 Task: Check the "Edit view" in " Recently solved tickets".
Action: Mouse moved to (23, 149)
Screenshot: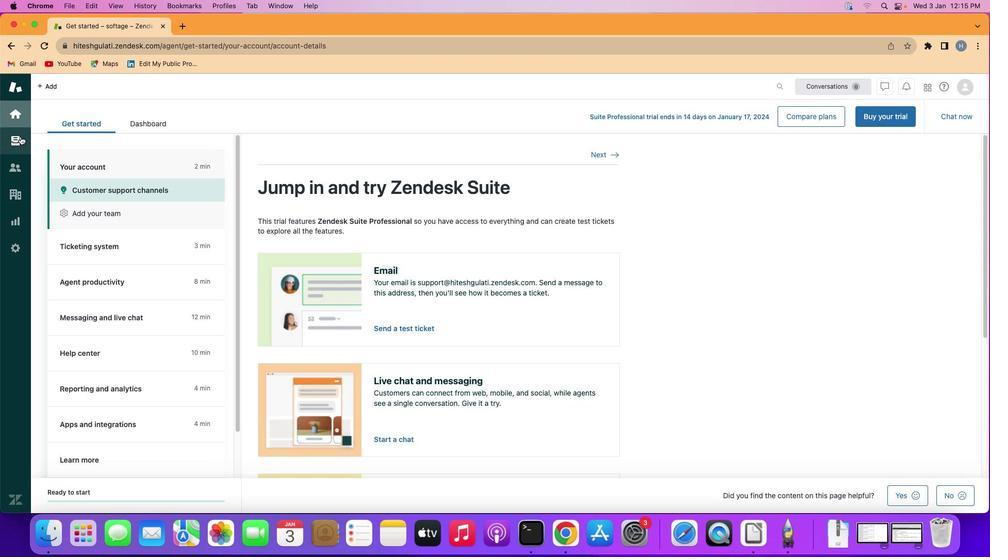 
Action: Mouse pressed left at (23, 149)
Screenshot: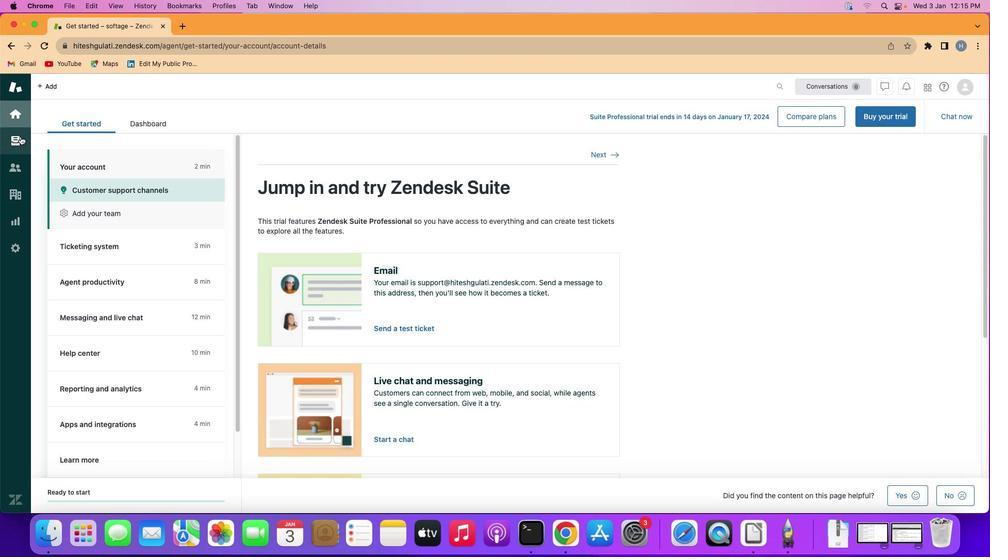 
Action: Mouse moved to (118, 263)
Screenshot: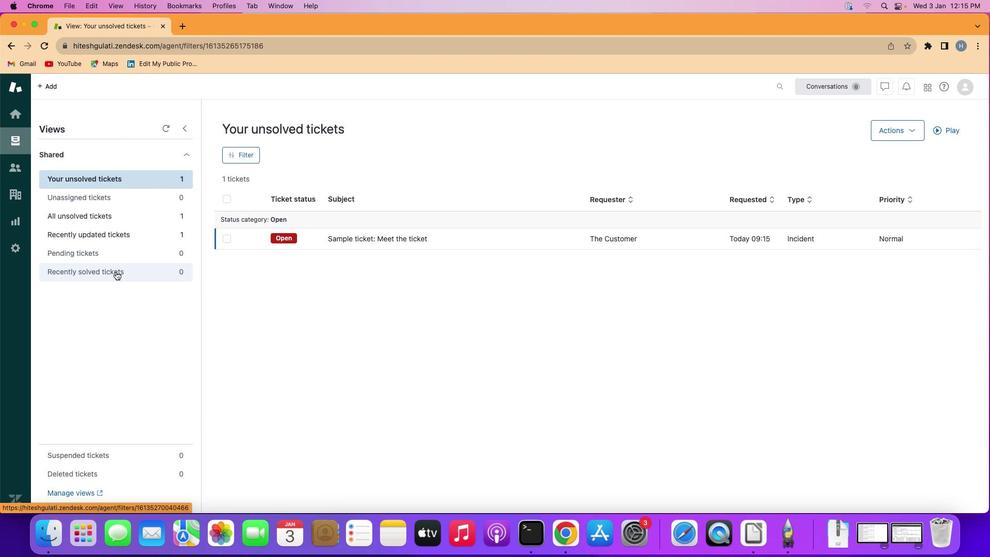 
Action: Mouse pressed left at (118, 263)
Screenshot: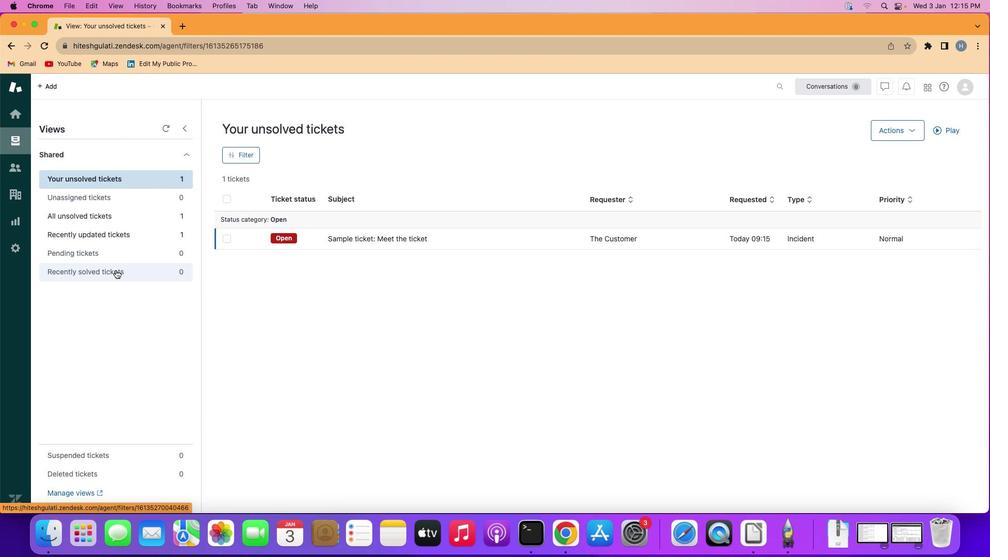 
Action: Mouse moved to (938, 139)
Screenshot: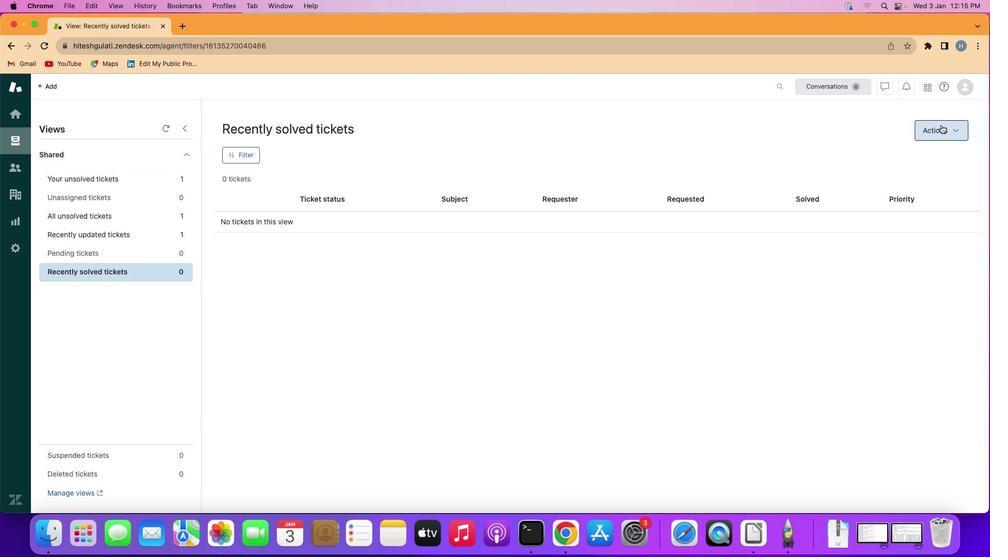 
Action: Mouse pressed left at (938, 139)
Screenshot: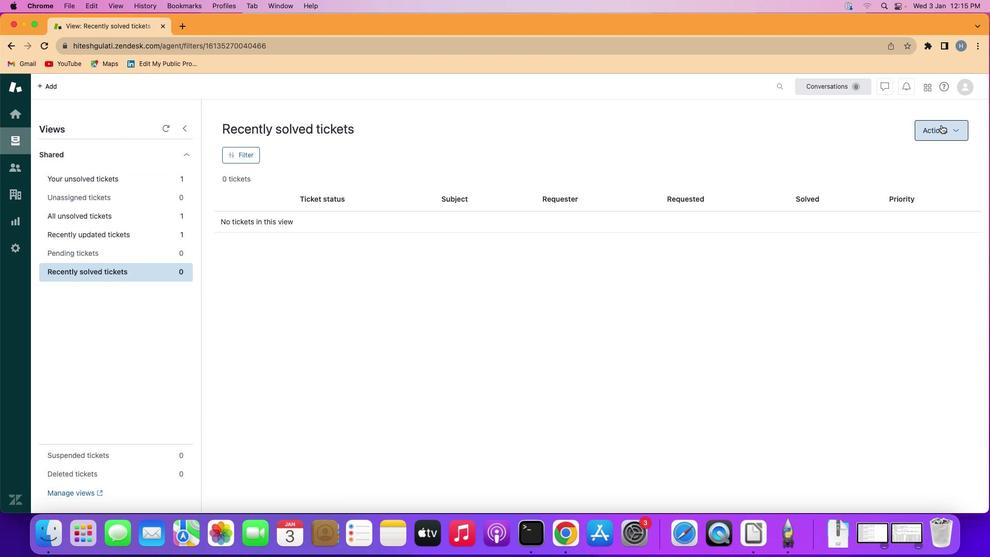 
Action: Mouse moved to (930, 175)
Screenshot: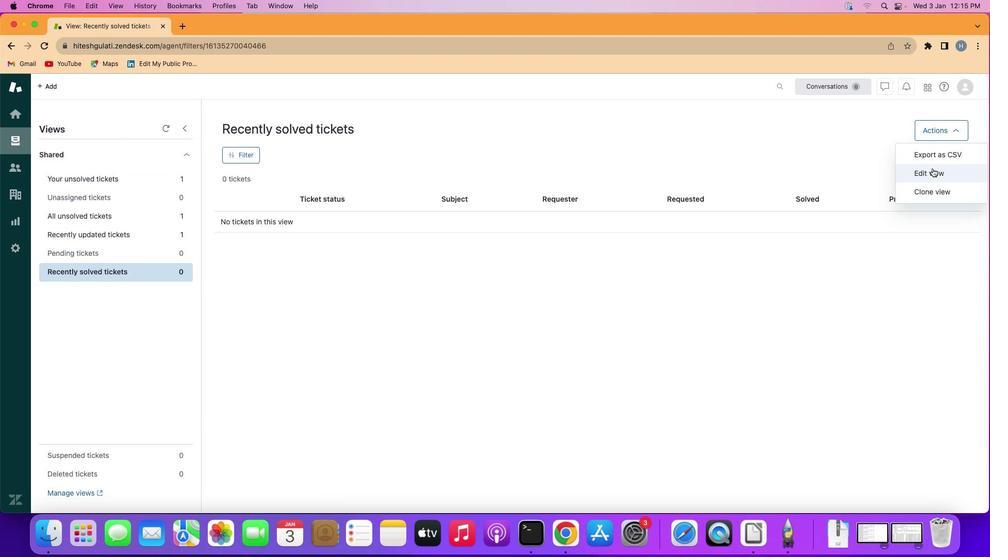 
Action: Mouse pressed left at (930, 175)
Screenshot: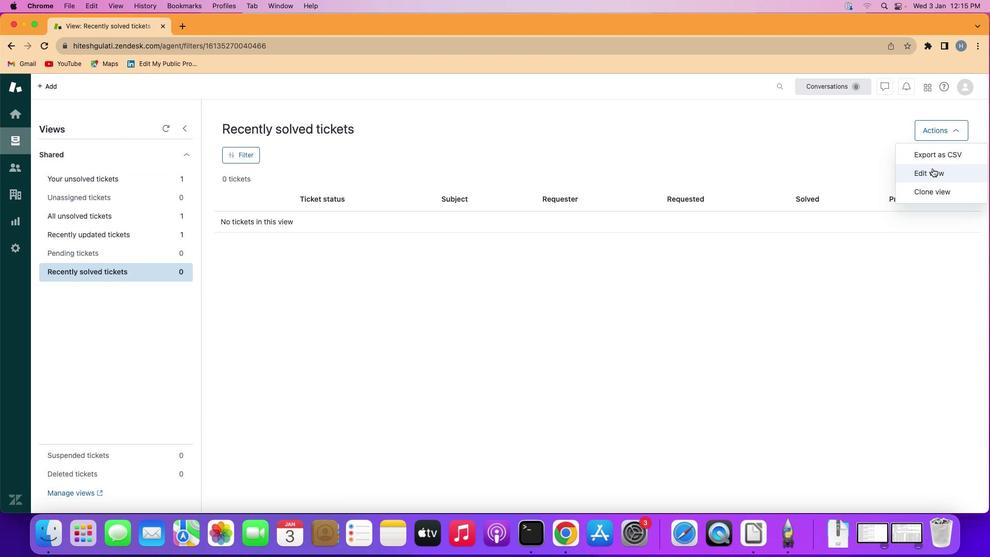 
Action: Mouse moved to (618, 287)
Screenshot: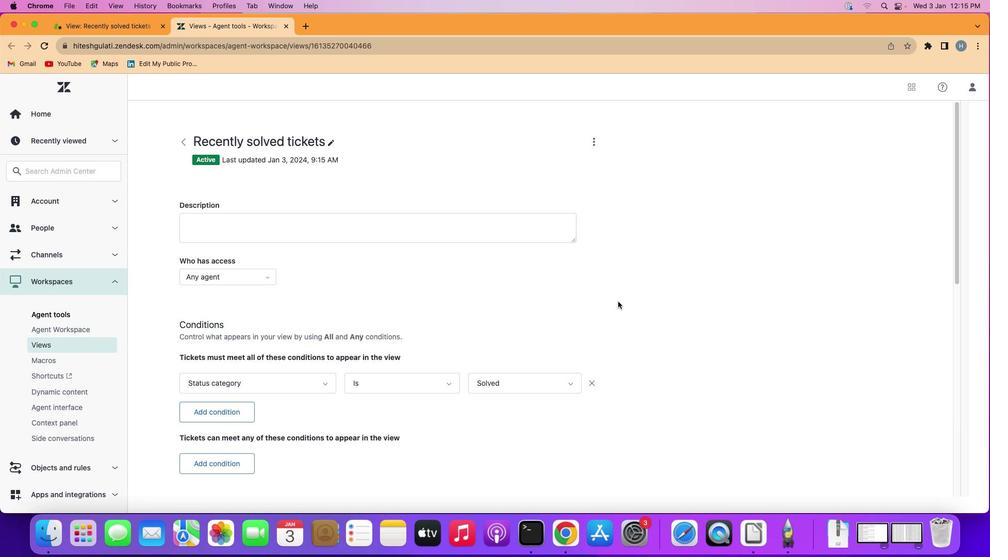 
